 Task: Open a blank sheet, save the file as Daniel.epub Add the quote 'Success is not measured by the number of times you fall but by the number of times you rise.' Apply font style 'lexend' and font size 48 Align the text to the Right .Change the text color to  'Olive Green '
Action: Mouse moved to (343, 225)
Screenshot: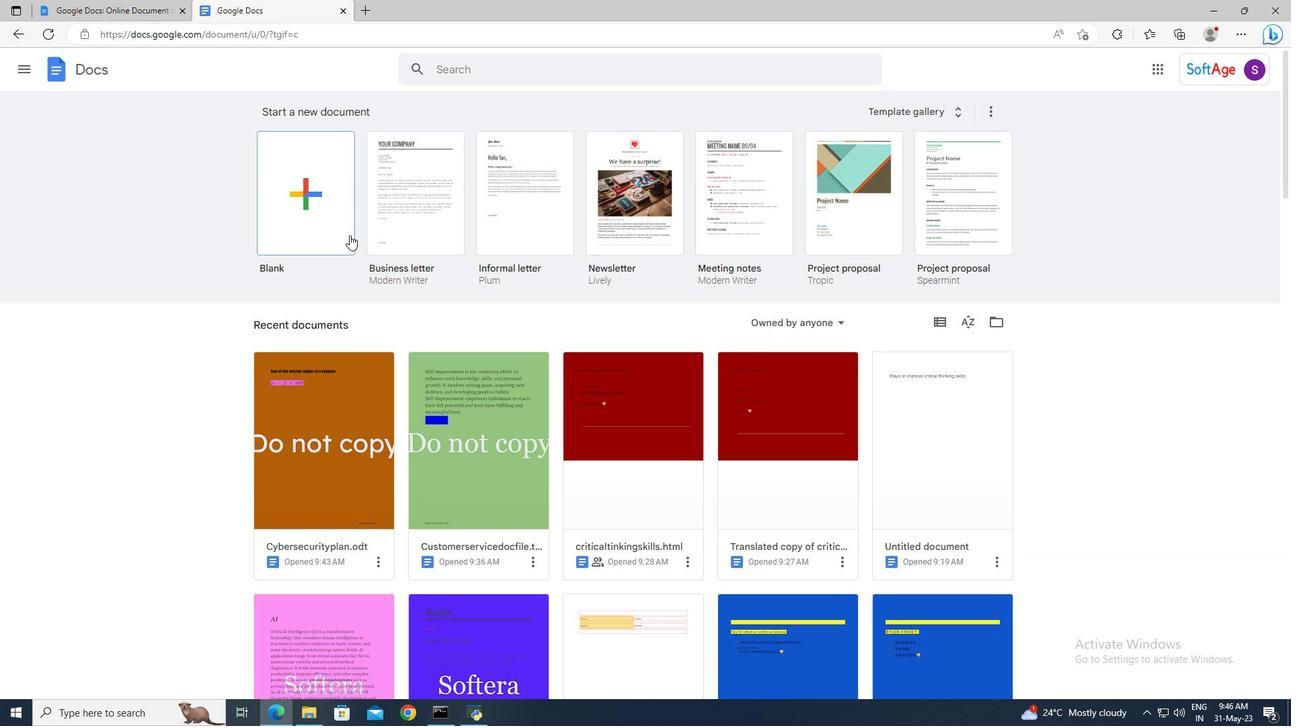 
Action: Mouse pressed left at (343, 225)
Screenshot: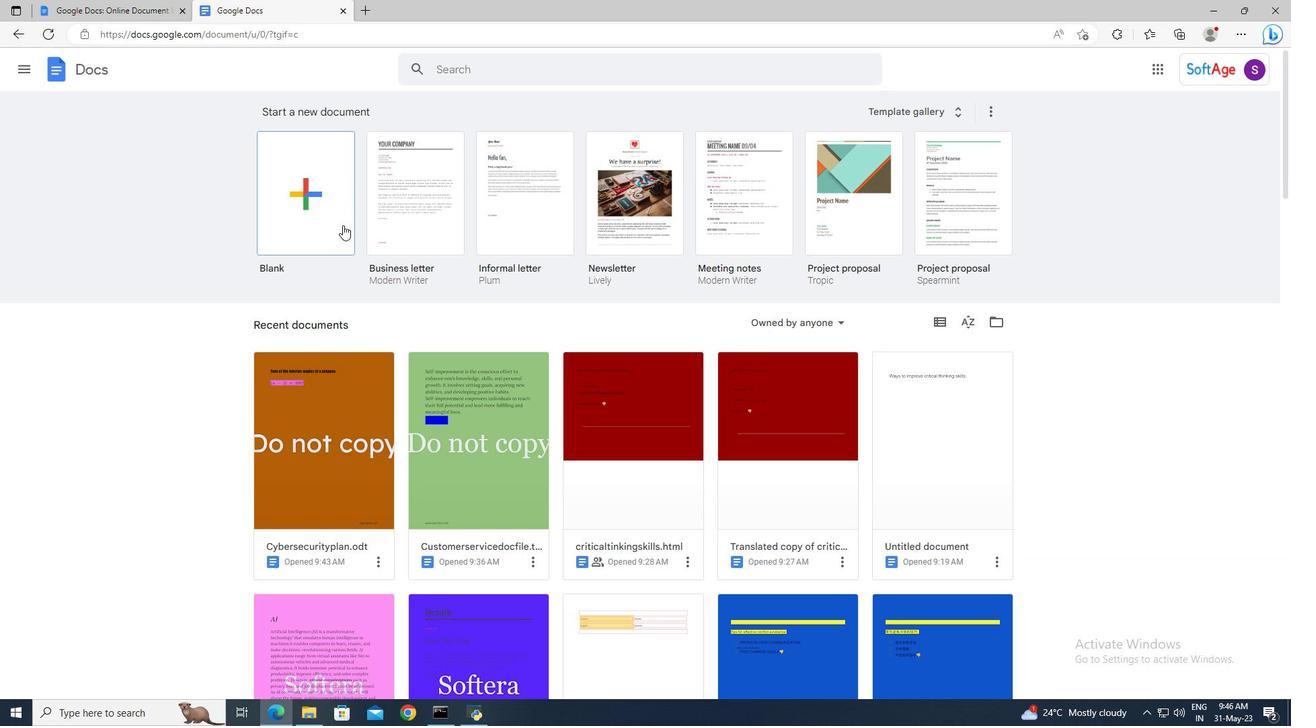 
Action: Mouse moved to (135, 63)
Screenshot: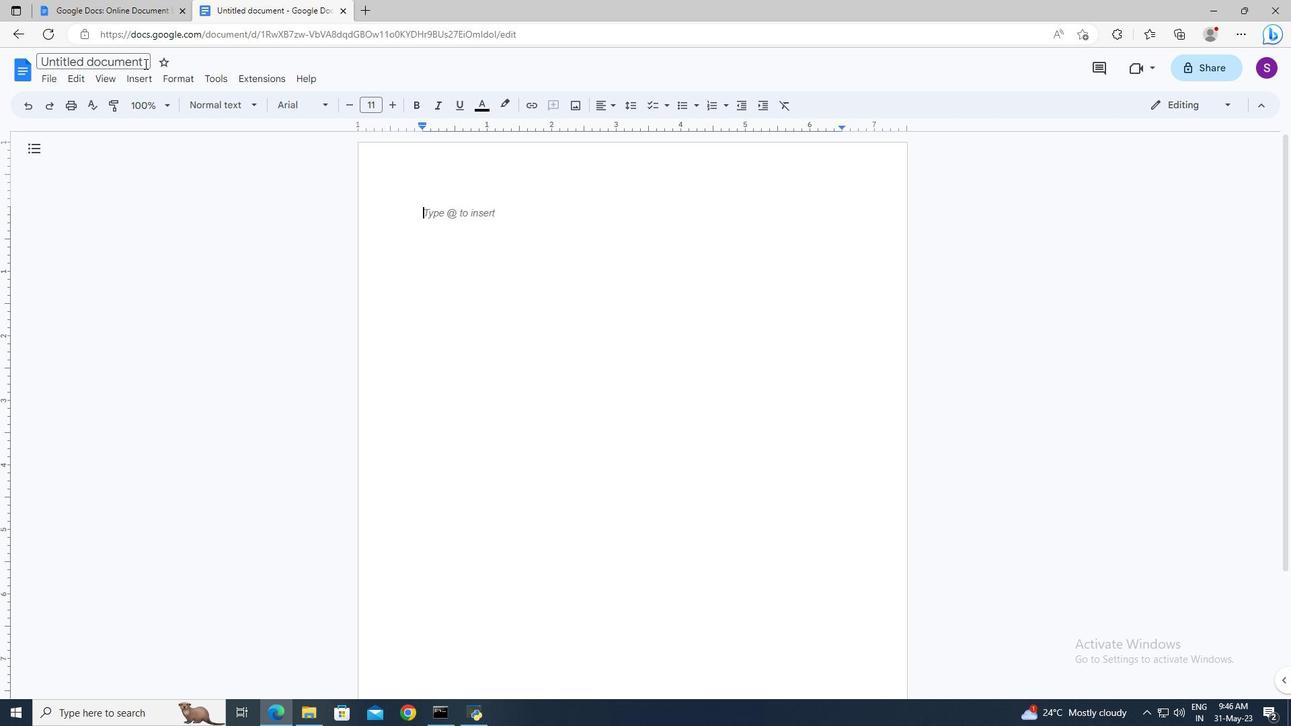 
Action: Mouse pressed left at (135, 63)
Screenshot: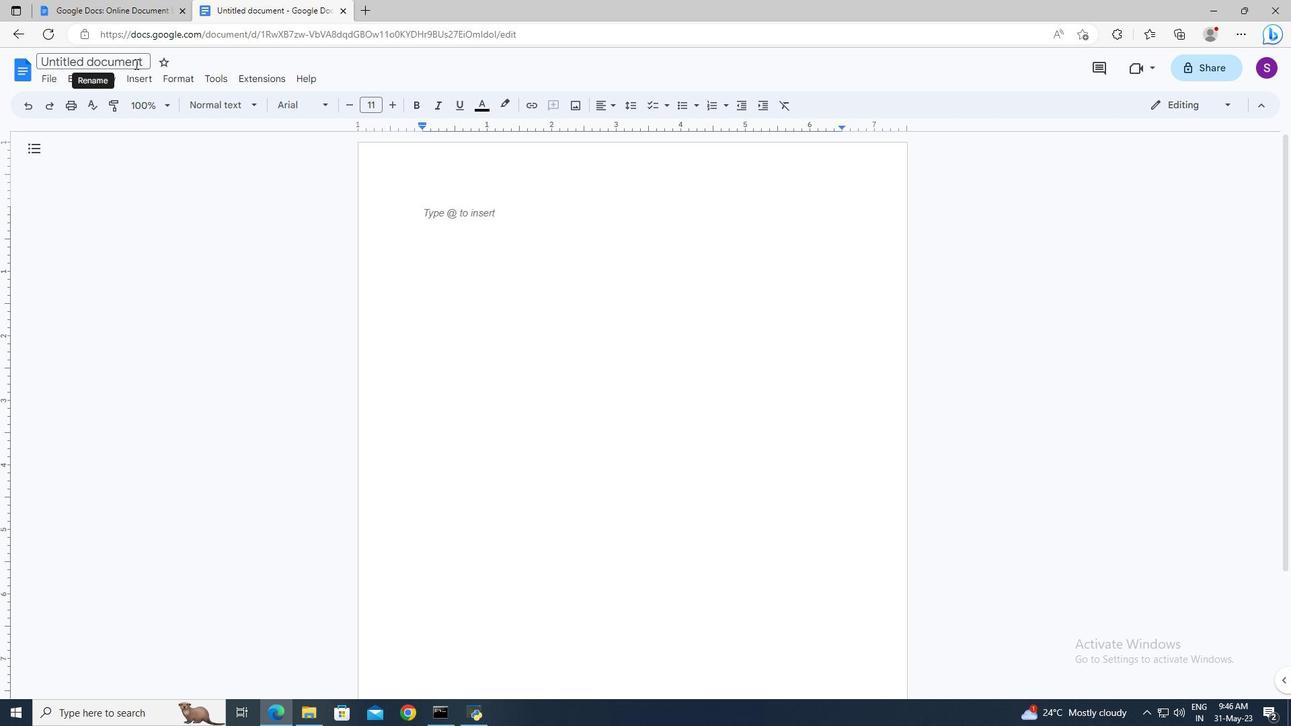 
Action: Key pressed <Key.shift>Daniel.epub<Key.enter>
Screenshot: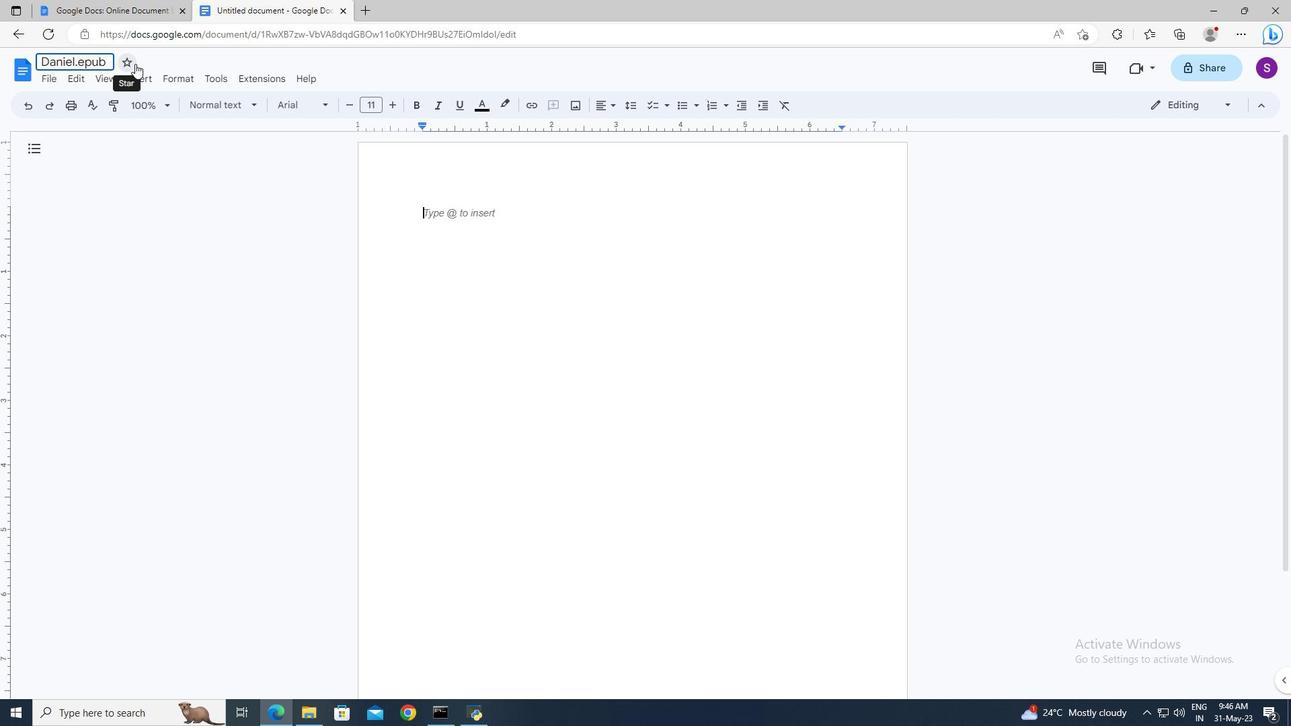 
Action: Mouse moved to (452, 228)
Screenshot: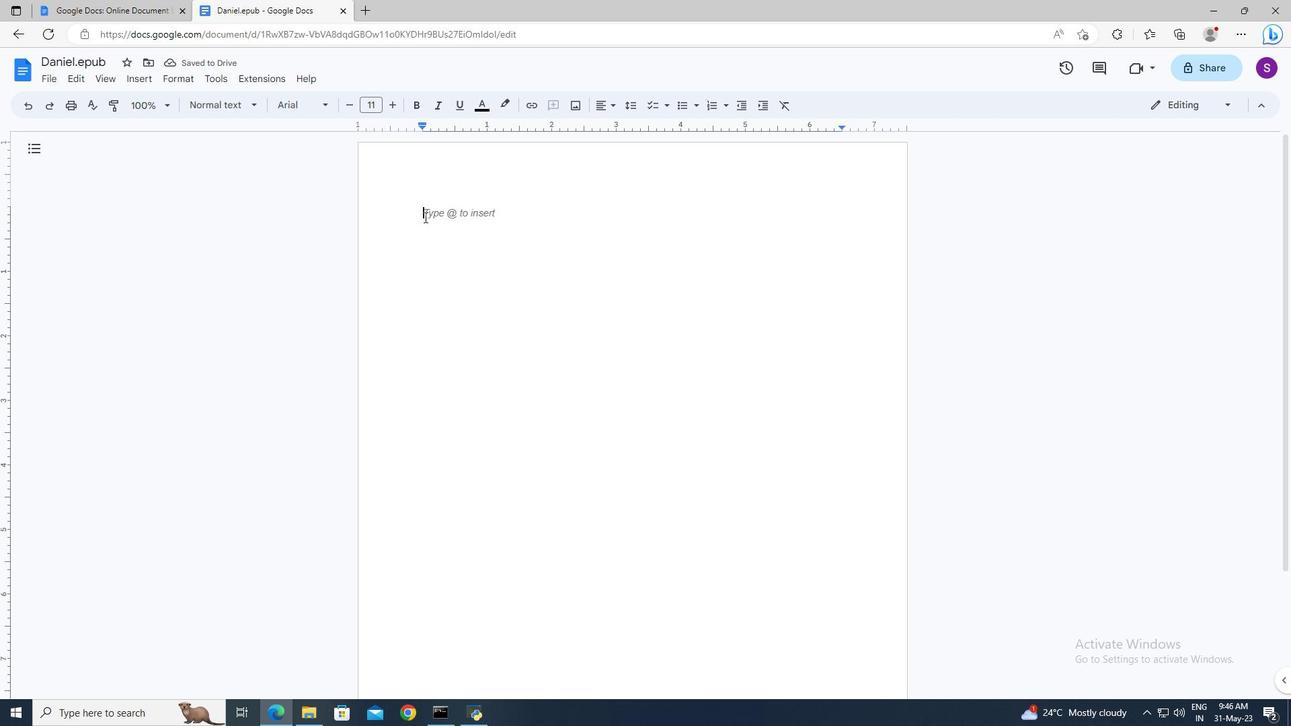 
Action: Key pressed <Key.shift>"<Key.shift_r>S
Screenshot: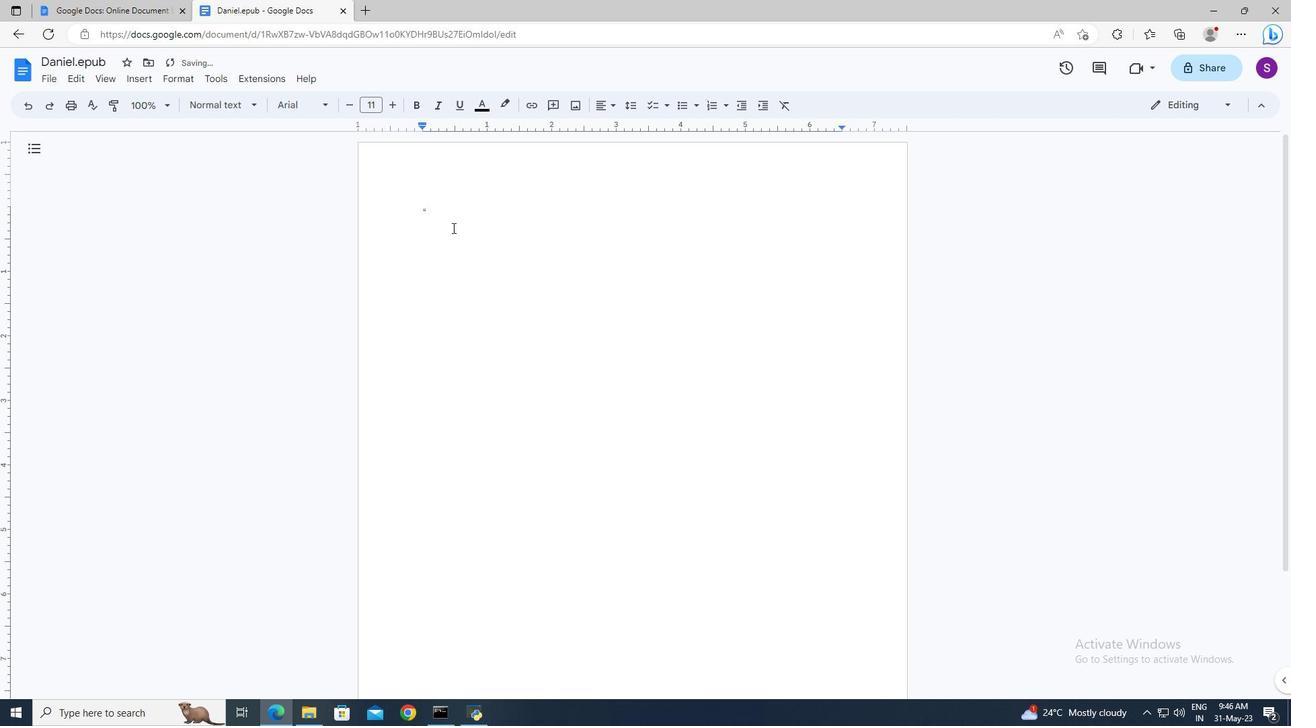 
Action: Mouse moved to (452, 228)
Screenshot: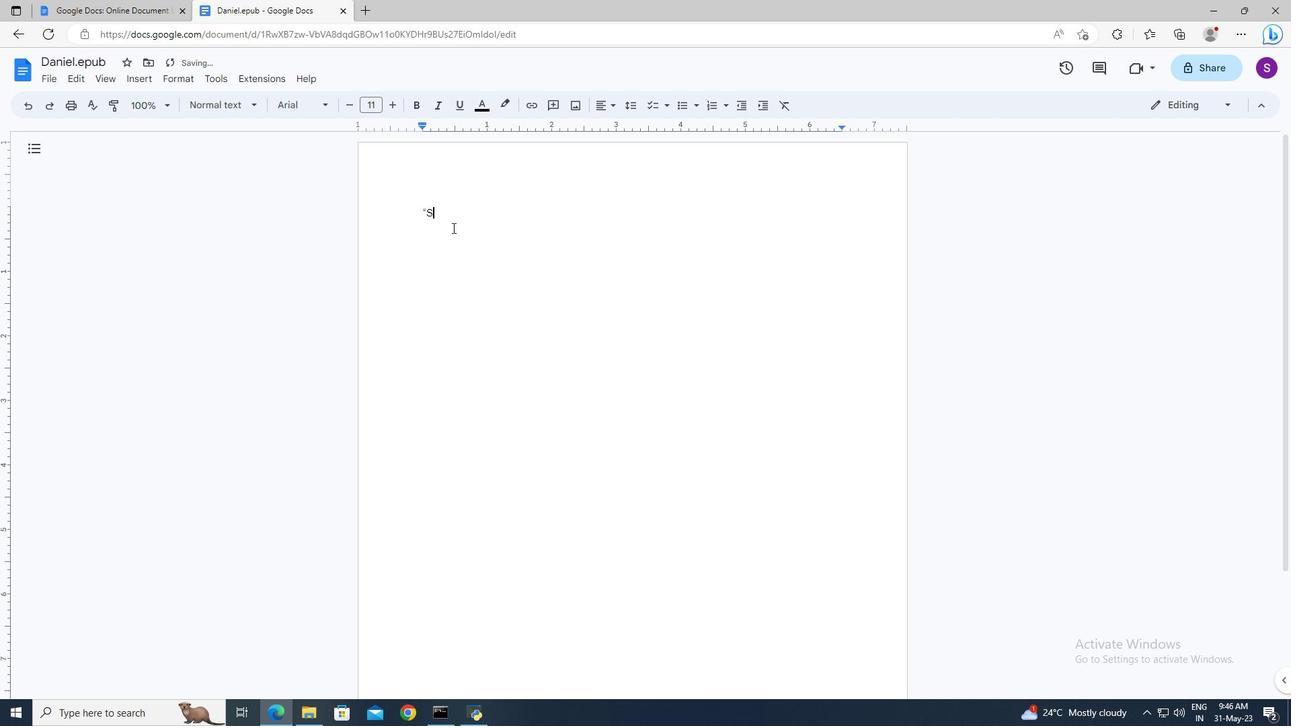 
Action: Key pressed uccess<Key.space>is<Key.space>not<Key.space>measured<Key.space>by<Key.space>the<Key.space>number<Key.space>of<Key.space>times<Key.space>you<Key.space>fall<Key.space>but<Key.space>by<Key.space>the<Key.space>b<Key.backspace>number<Key.space>of<Key.space>times<Key.space>you<Key.space>rise.<Key.shift>"ctrl+A
Screenshot: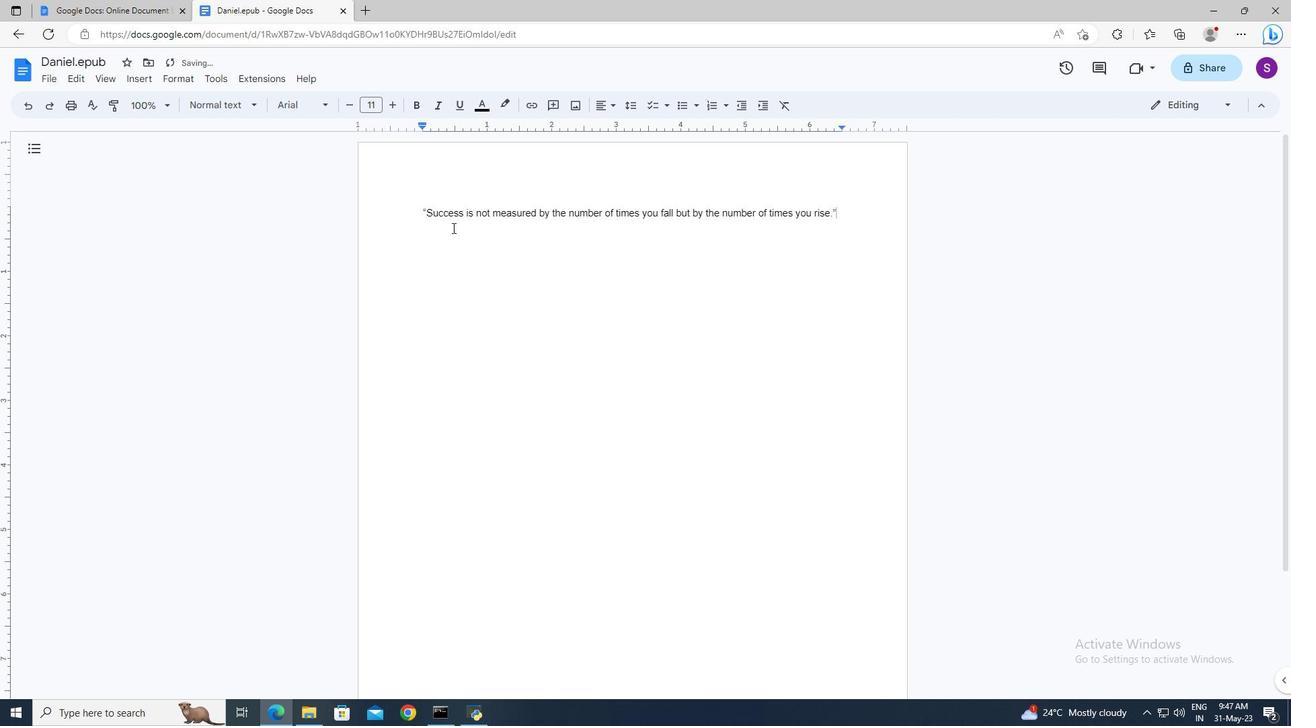 
Action: Mouse moved to (310, 110)
Screenshot: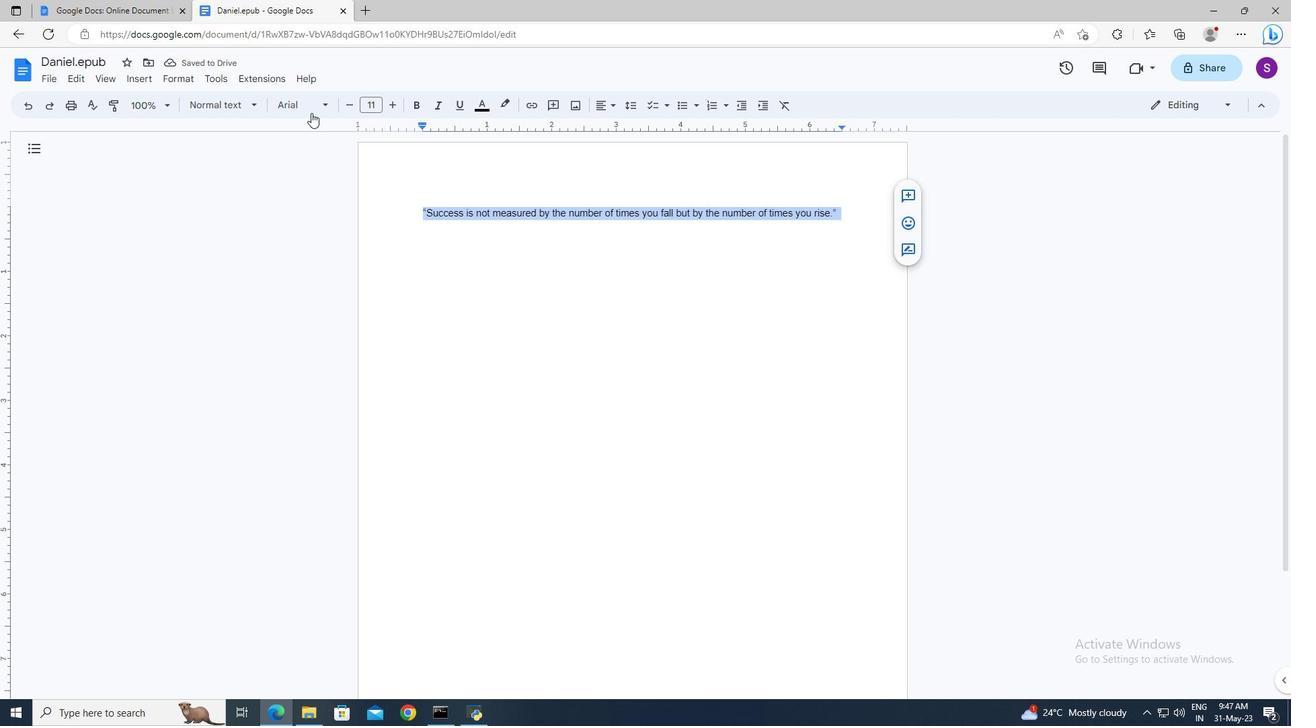 
Action: Mouse pressed left at (310, 110)
Screenshot: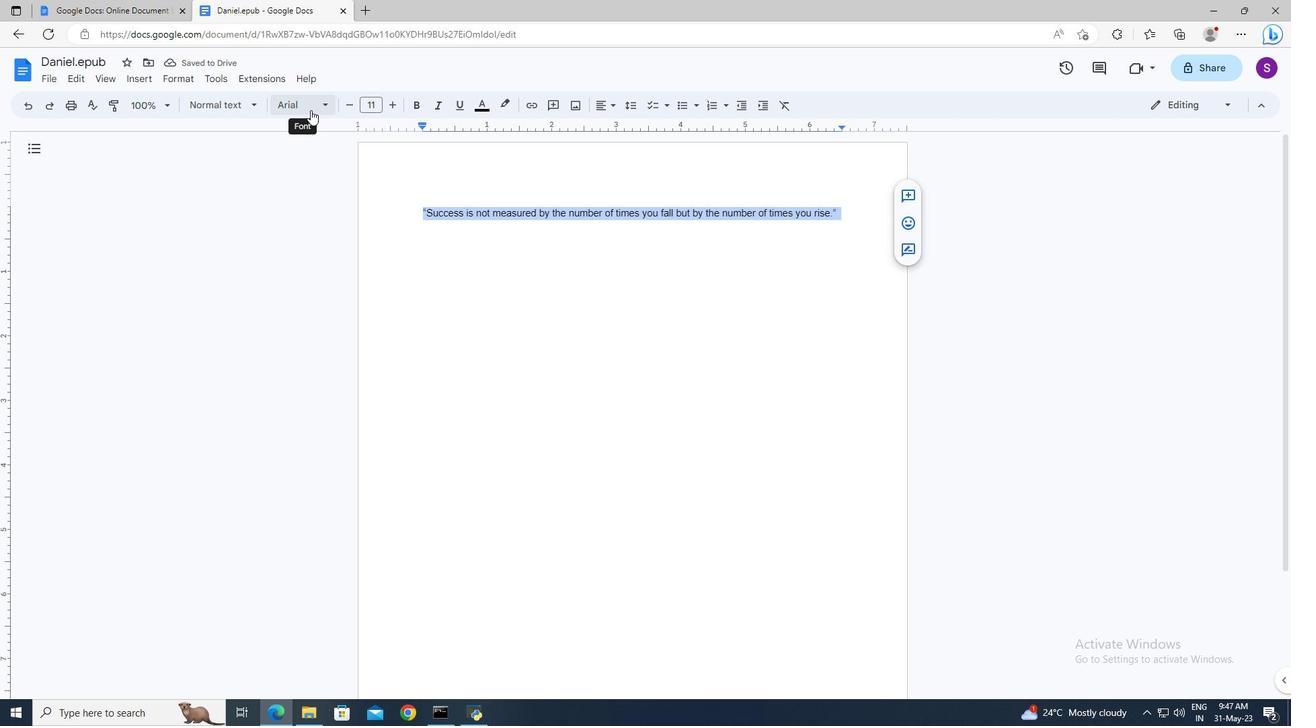 
Action: Mouse moved to (326, 512)
Screenshot: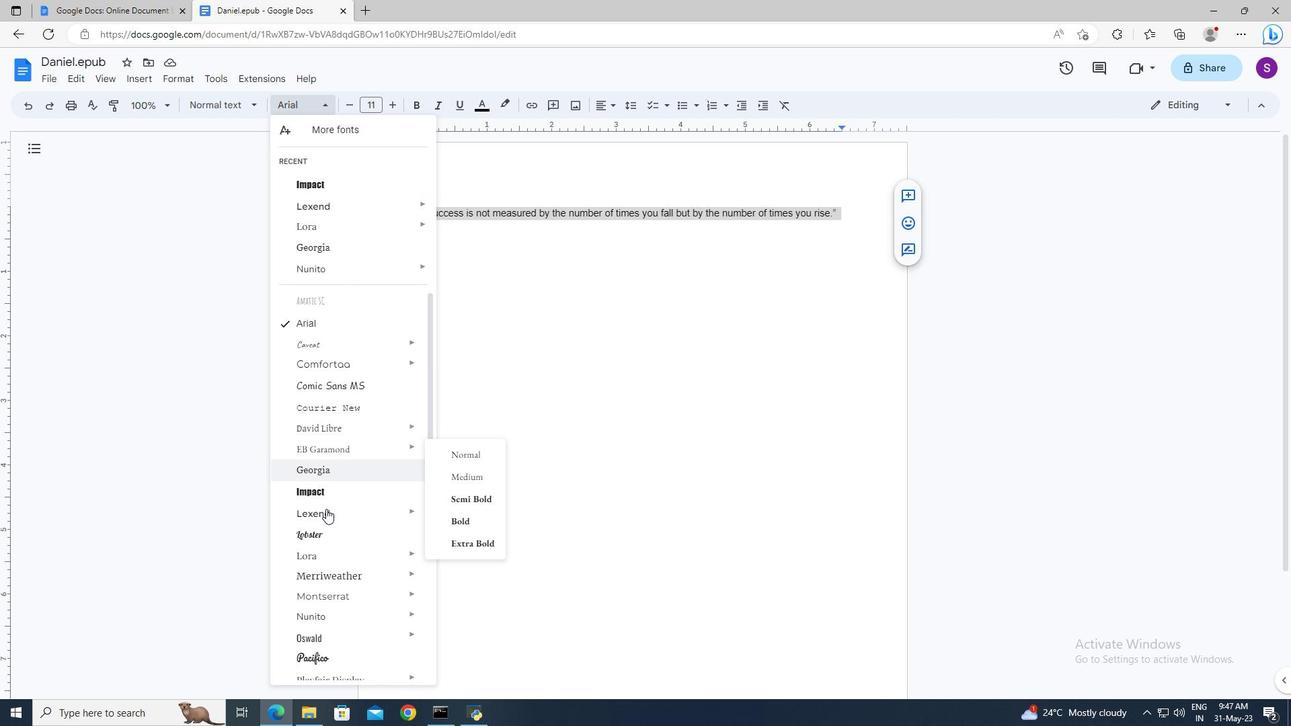 
Action: Mouse pressed left at (326, 512)
Screenshot: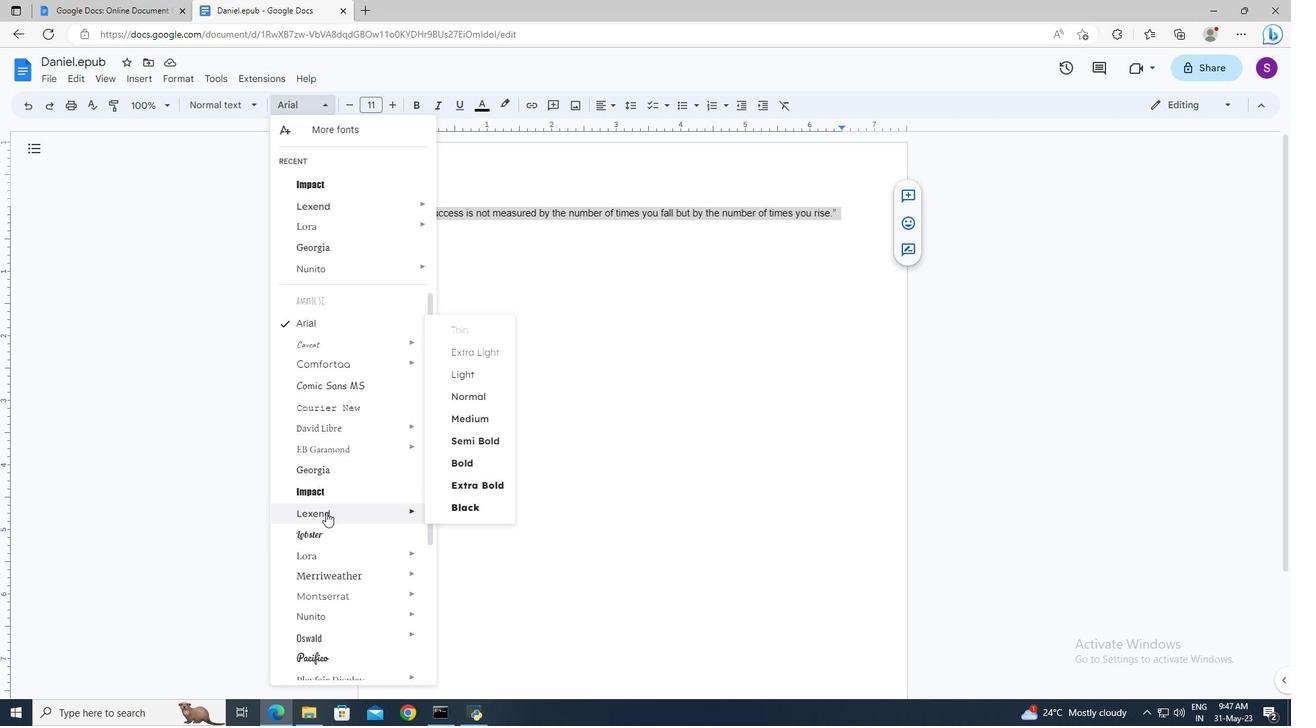 
Action: Mouse moved to (371, 105)
Screenshot: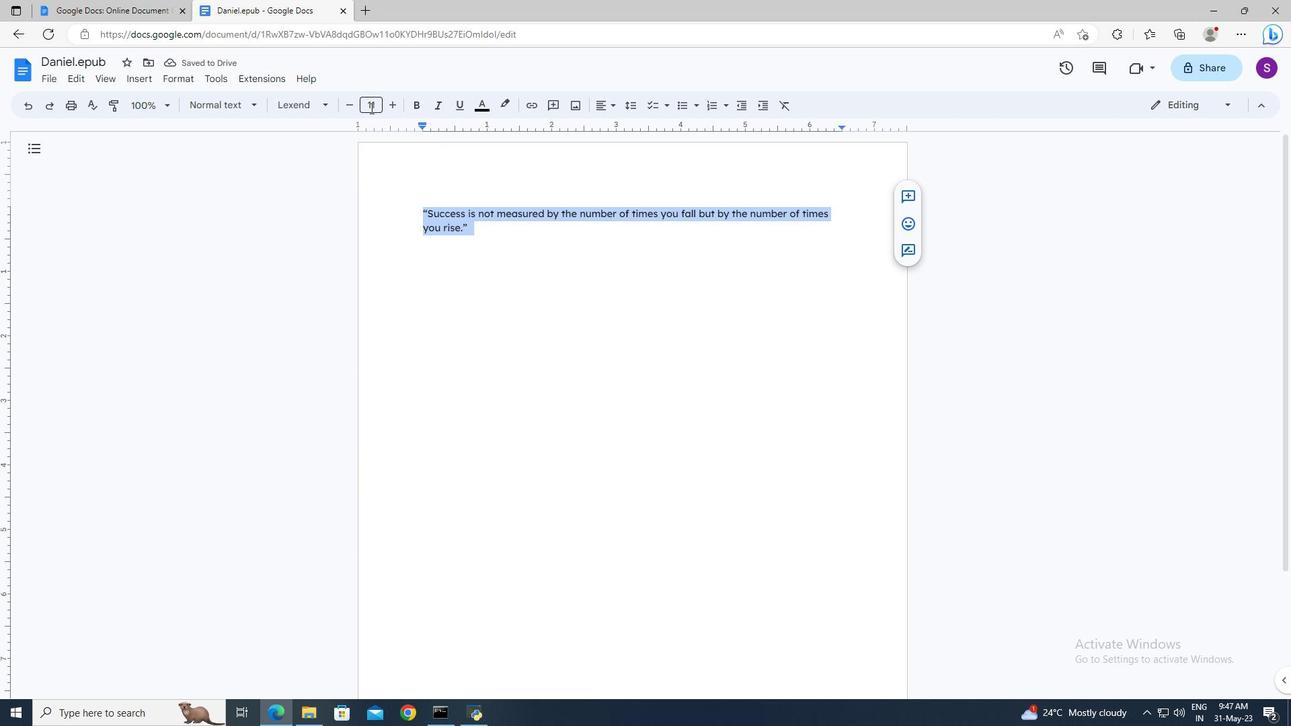 
Action: Mouse pressed left at (371, 105)
Screenshot: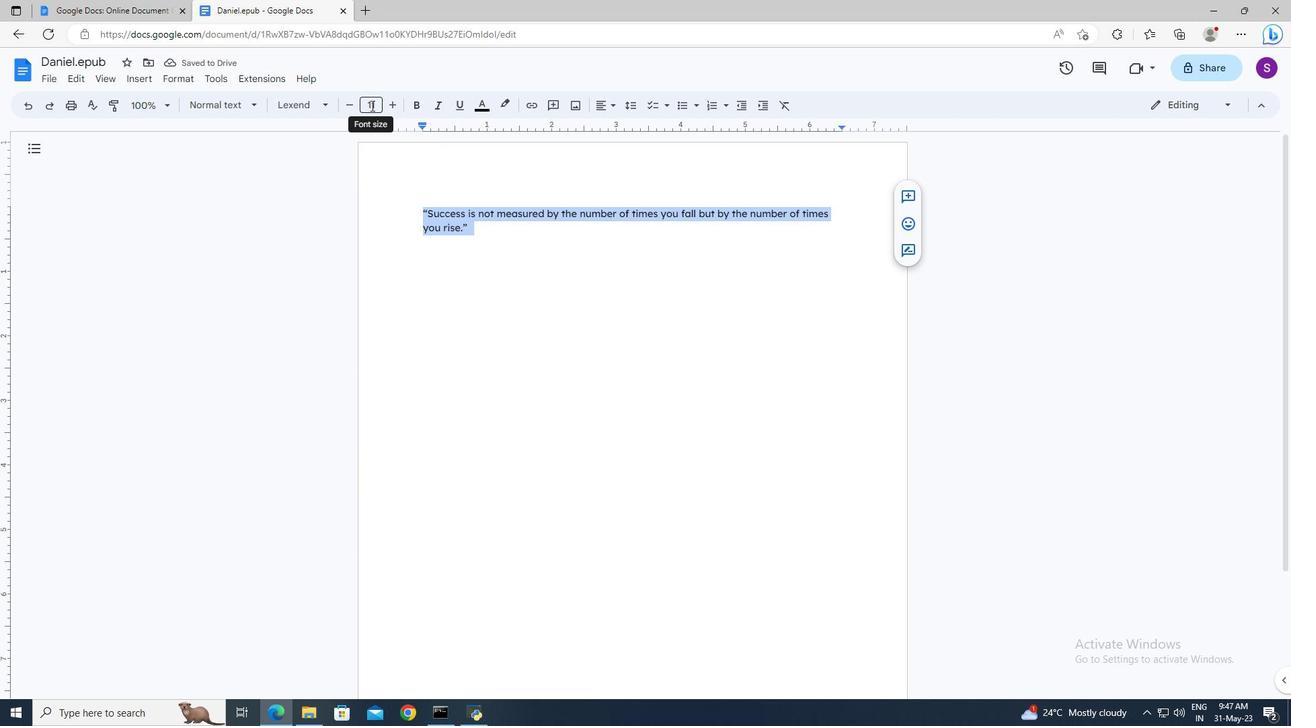 
Action: Key pressed 48<Key.enter>
Screenshot: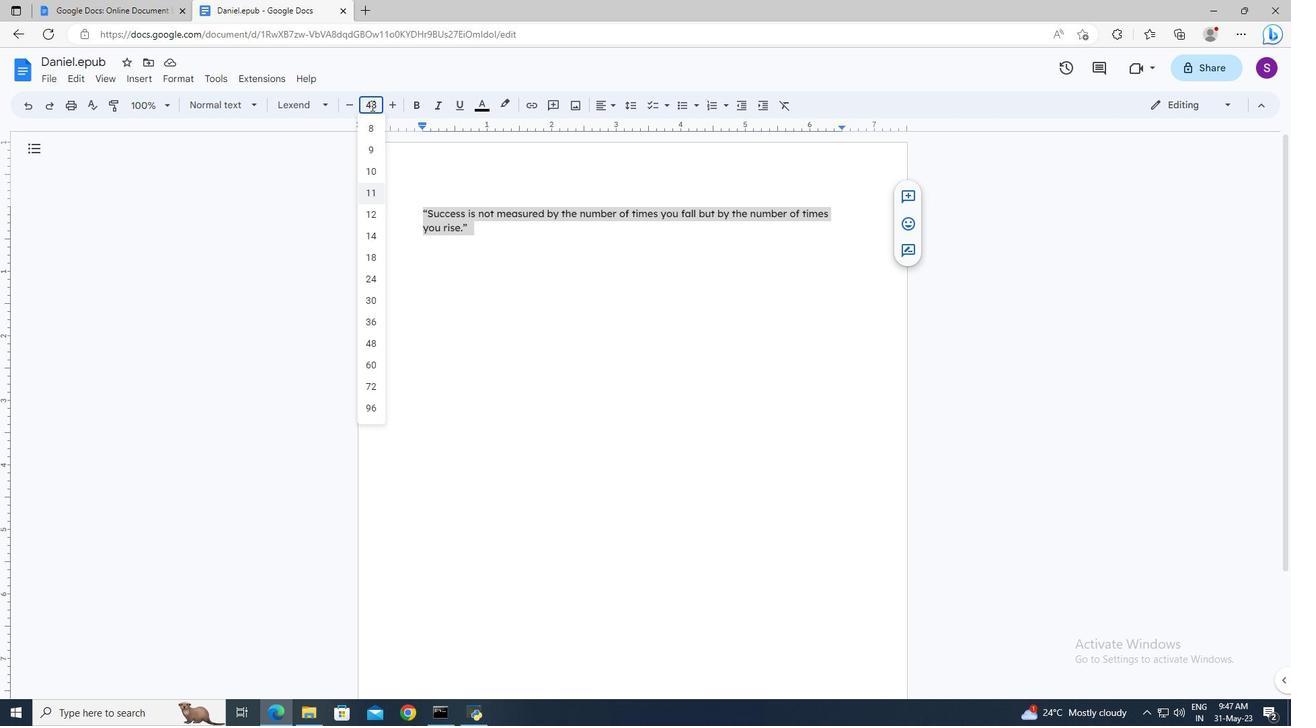 
Action: Mouse moved to (608, 108)
Screenshot: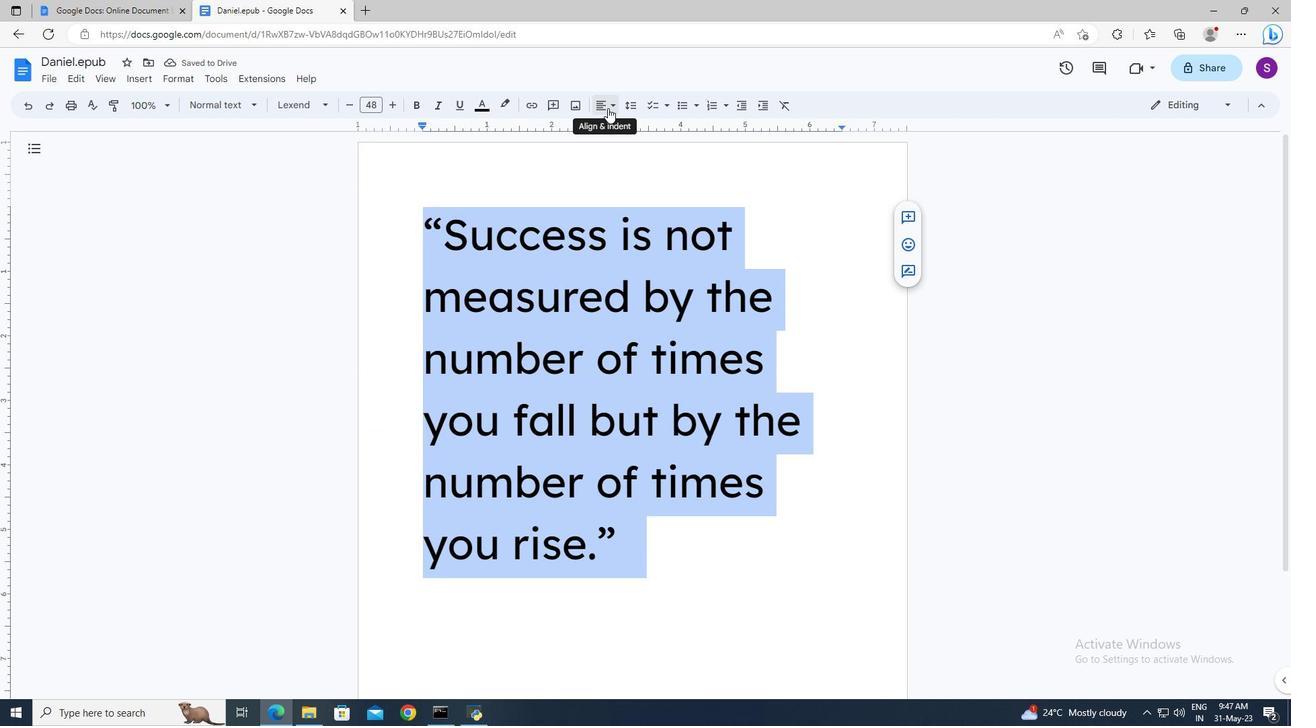 
Action: Mouse pressed left at (608, 108)
Screenshot: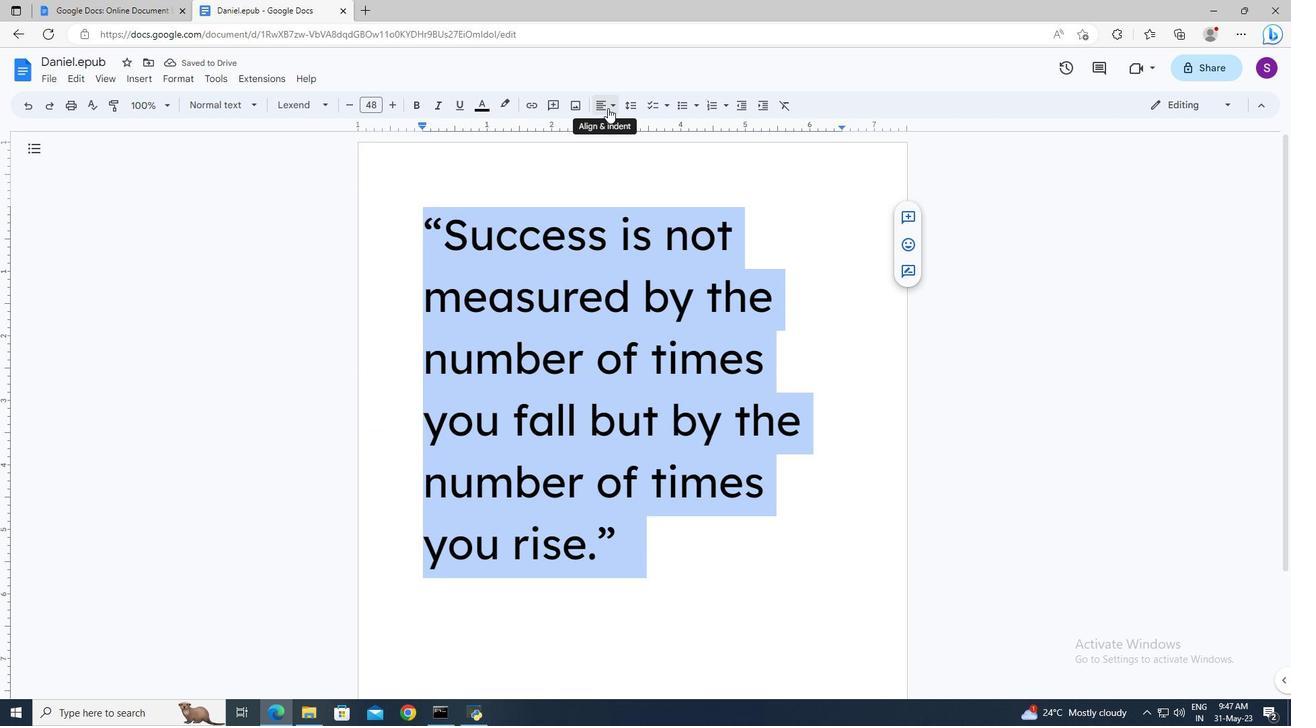 
Action: Mouse moved to (637, 126)
Screenshot: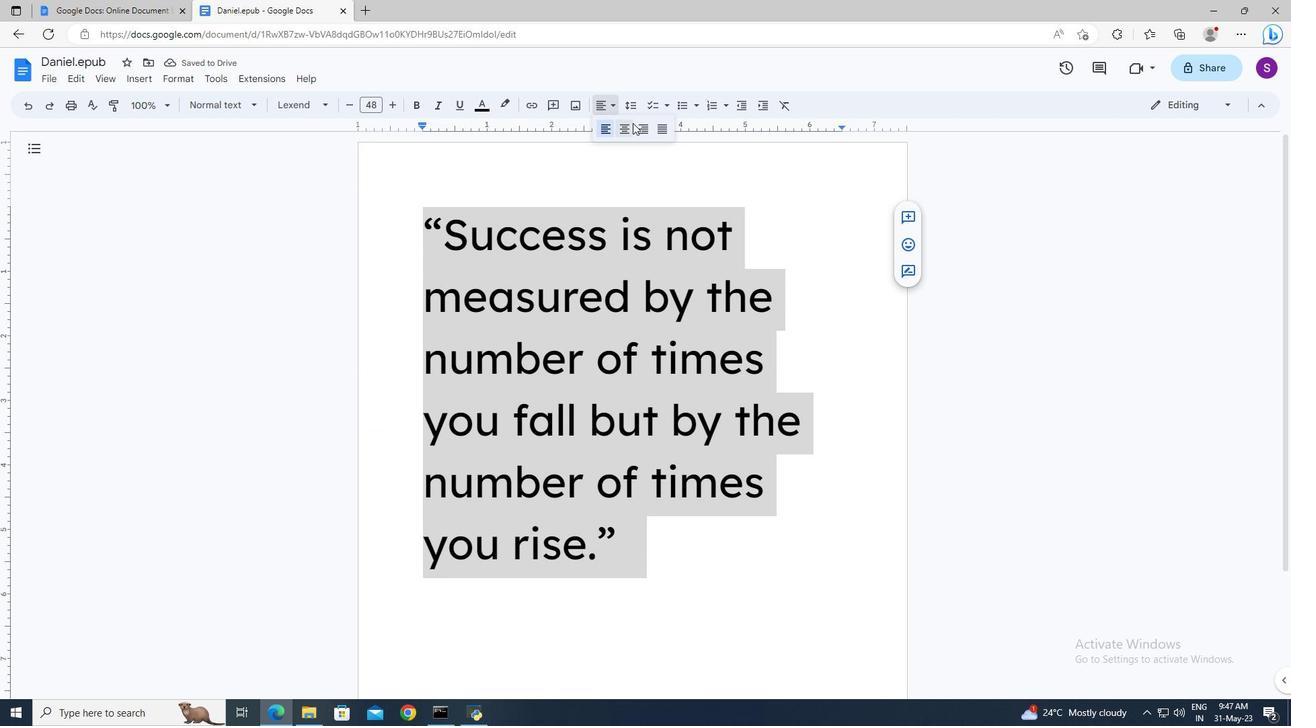 
Action: Mouse pressed left at (637, 126)
Screenshot: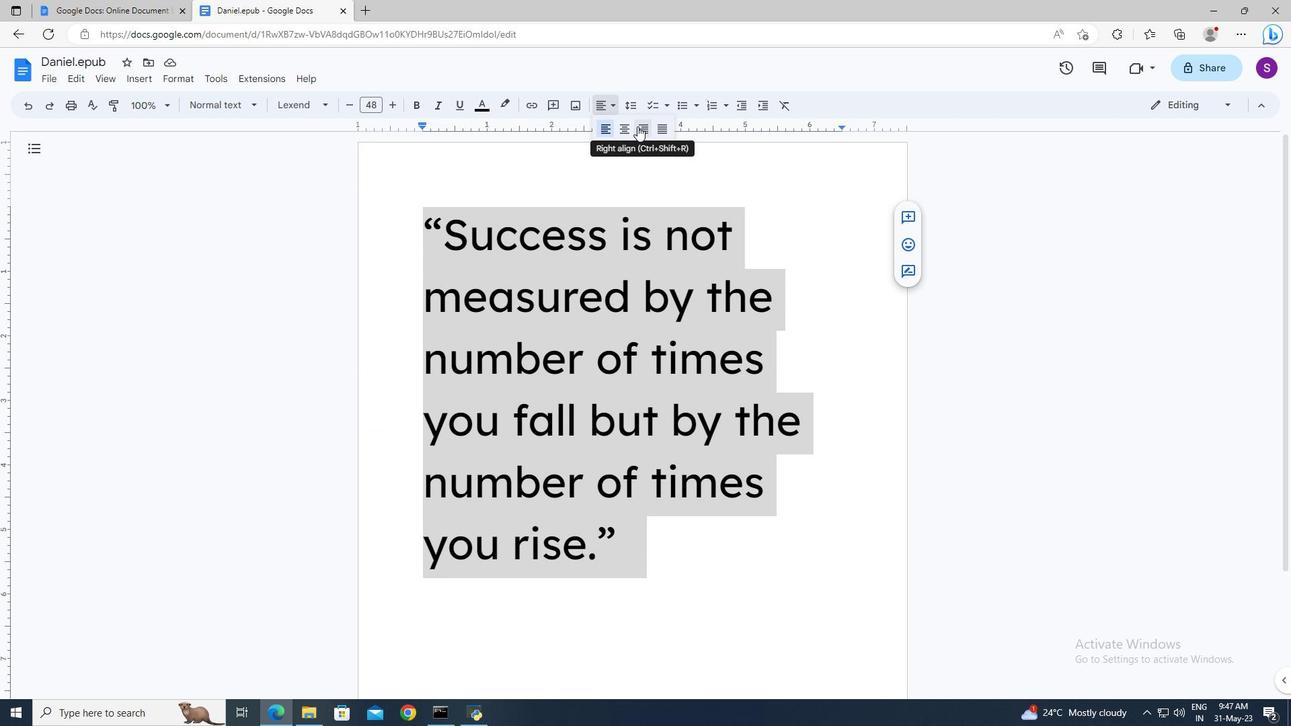 
Action: Mouse moved to (487, 109)
Screenshot: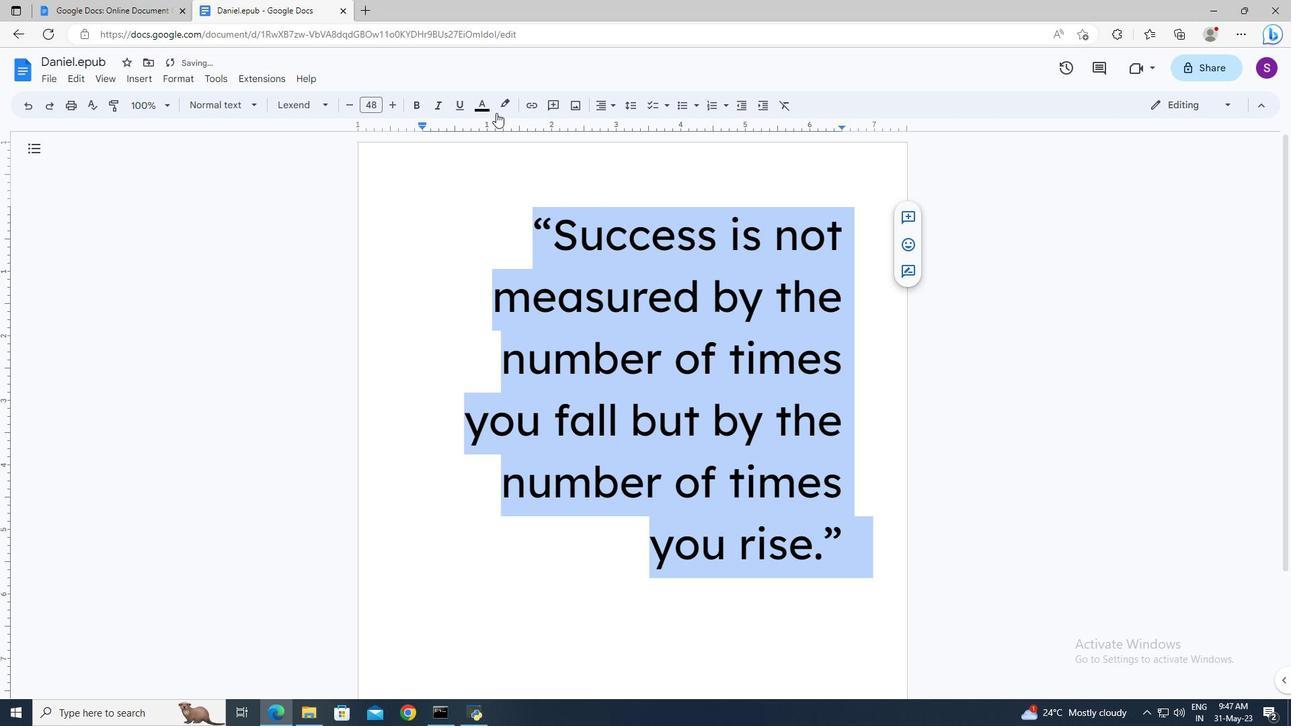 
Action: Mouse pressed left at (487, 109)
Screenshot: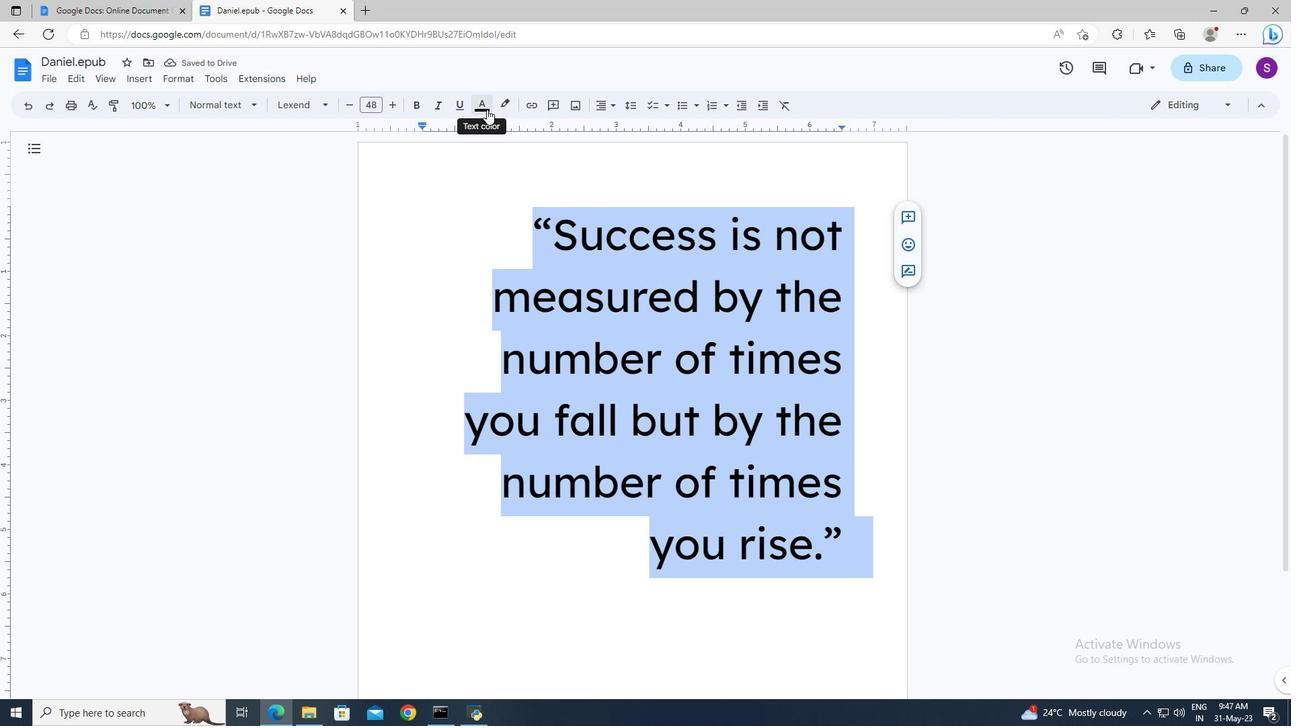 
Action: Mouse moved to (544, 199)
Screenshot: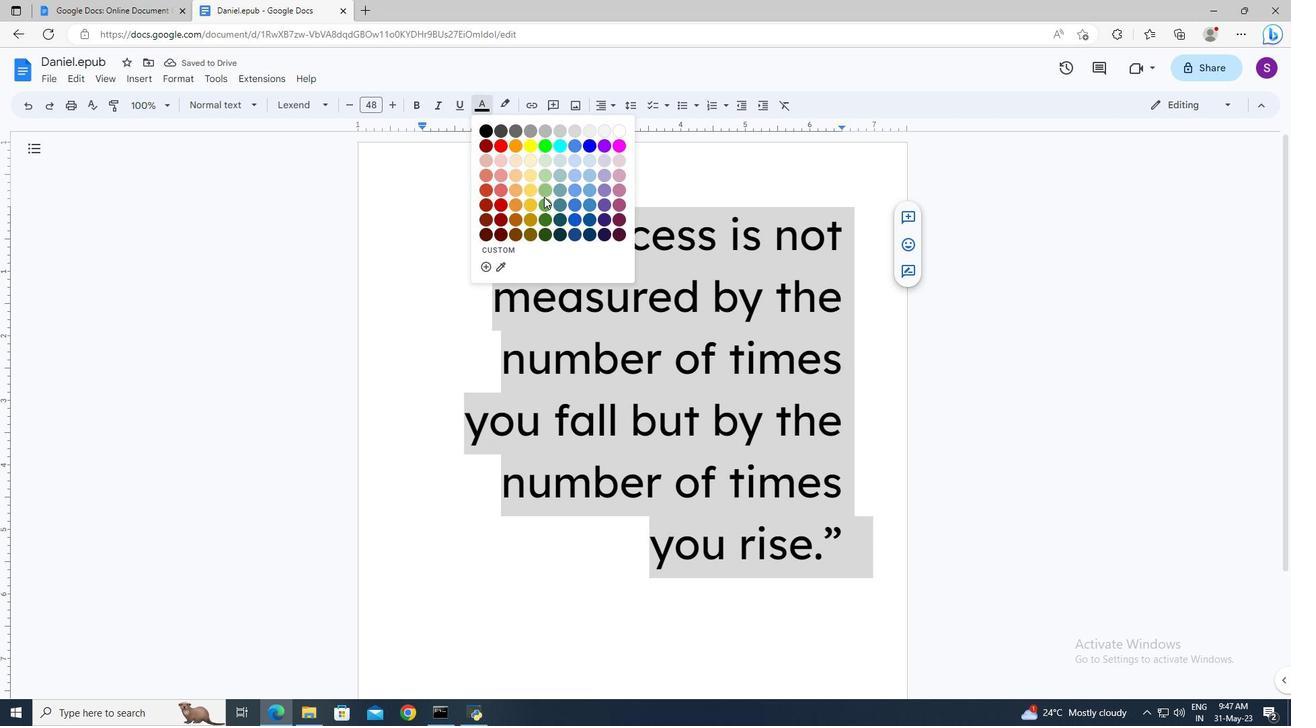 
Action: Mouse pressed left at (544, 199)
Screenshot: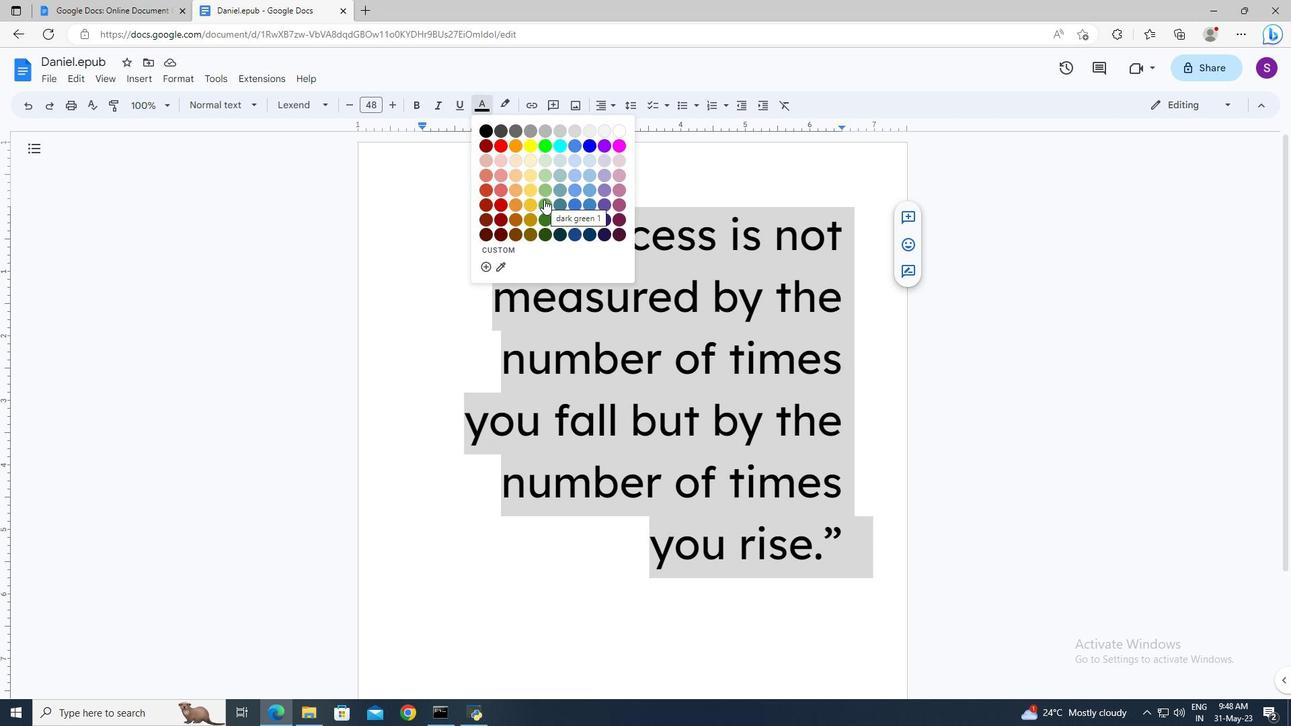 
Action: Mouse moved to (562, 252)
Screenshot: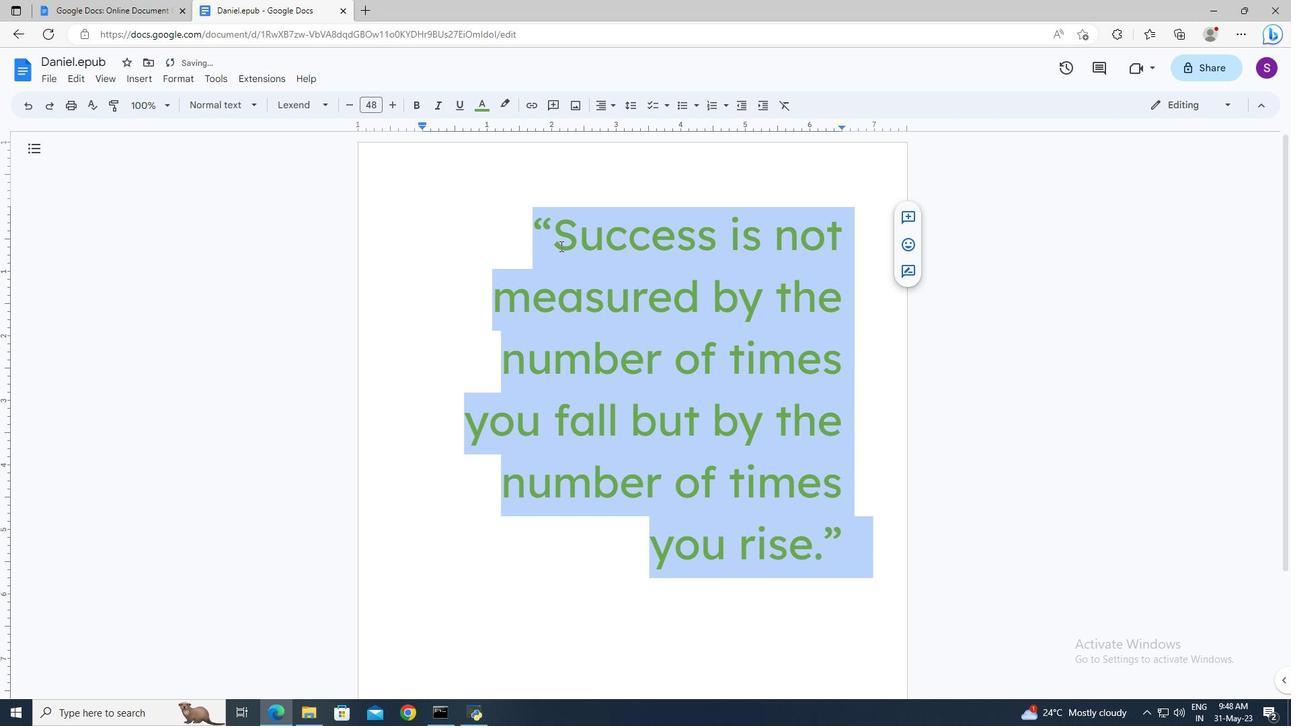 
Action: Mouse pressed left at (562, 252)
Screenshot: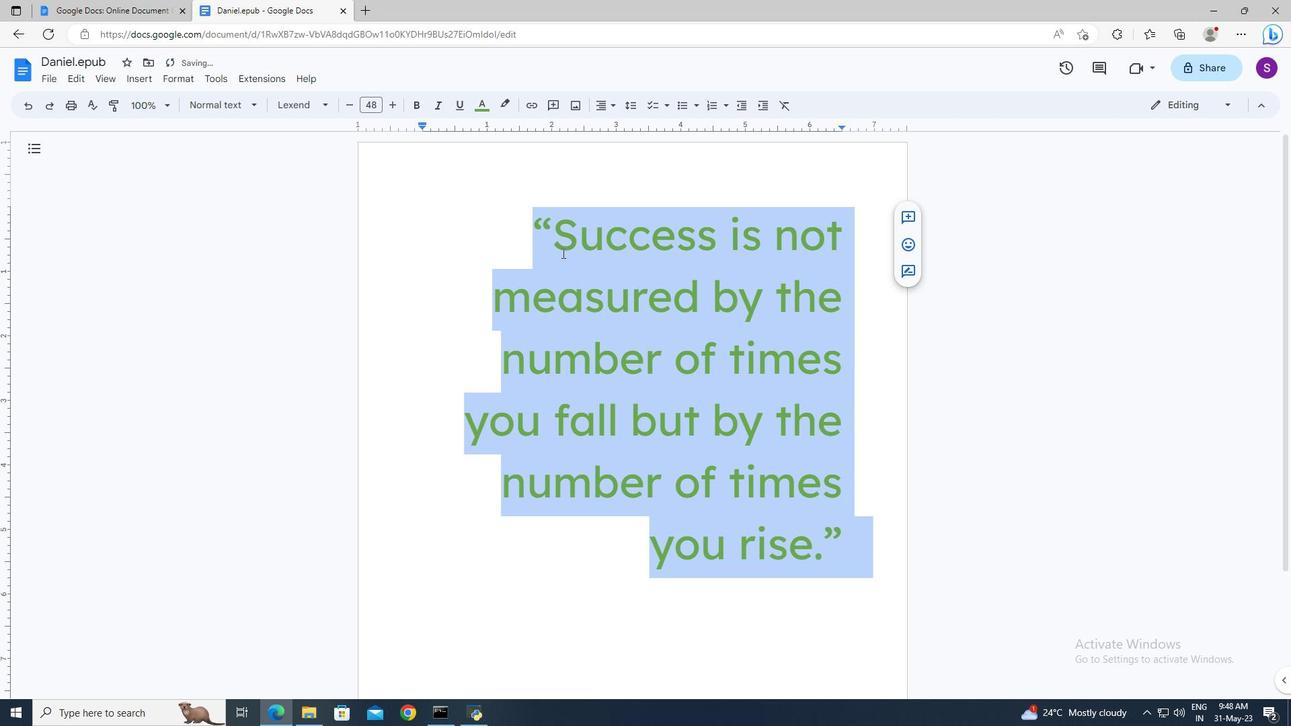 
Action: Mouse moved to (562, 253)
Screenshot: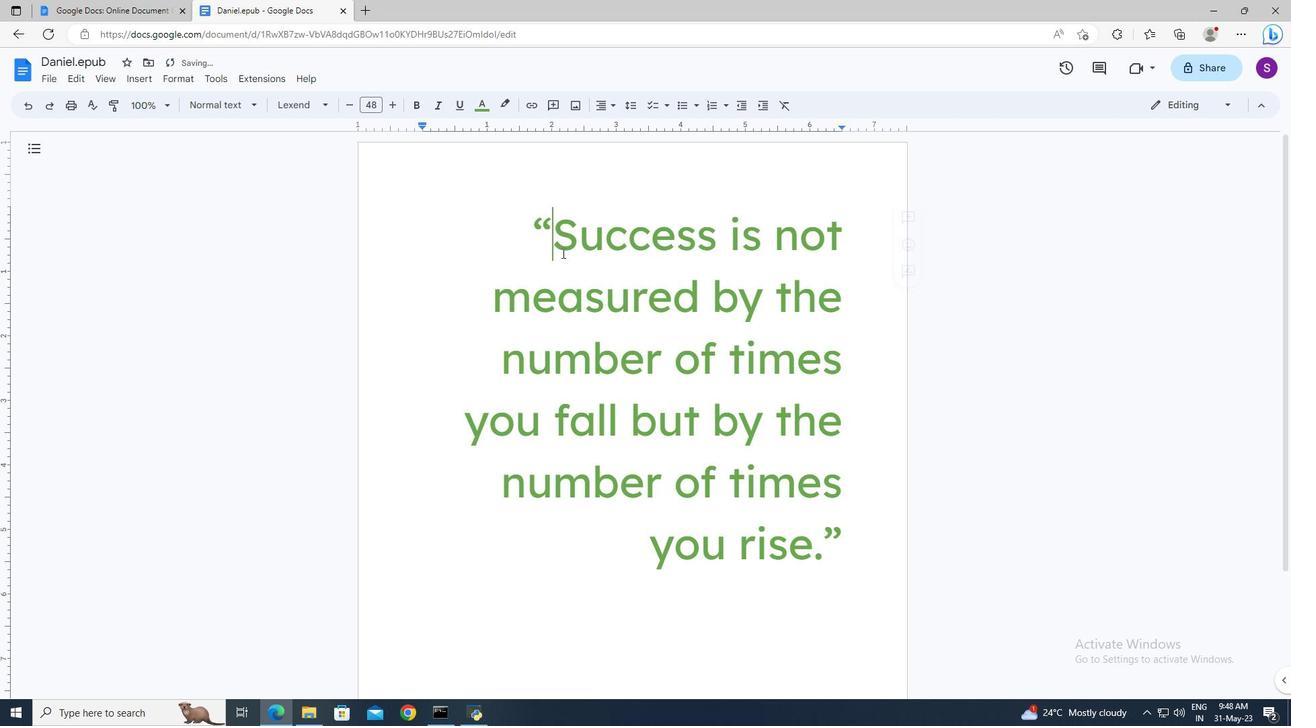 
